 Task: Play online crossword game.
Action: Mouse moved to (343, 140)
Screenshot: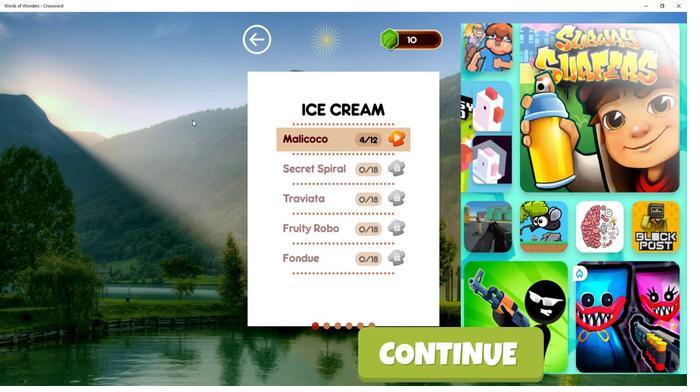 
Action: Mouse pressed left at (343, 140)
Screenshot: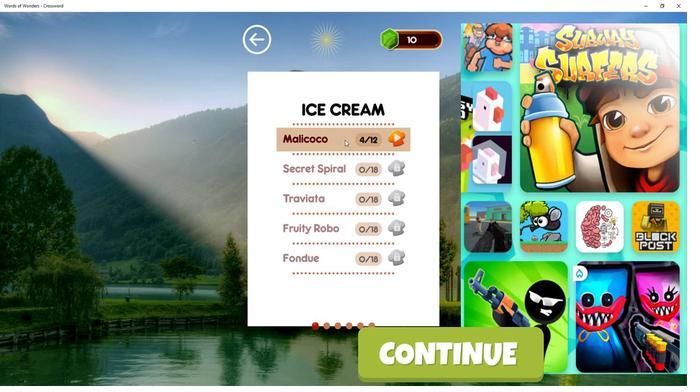 
Action: Mouse moved to (265, 125)
Screenshot: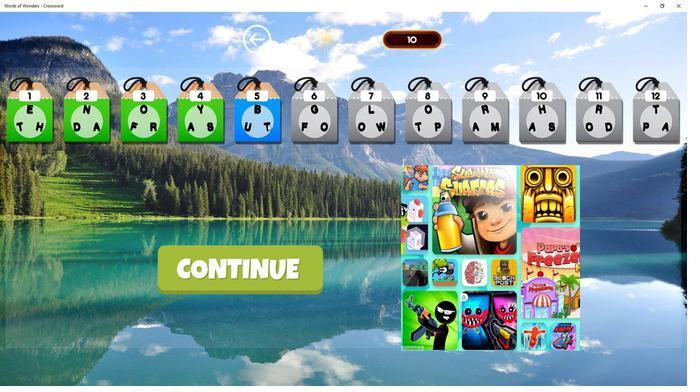 
Action: Mouse pressed left at (265, 125)
Screenshot: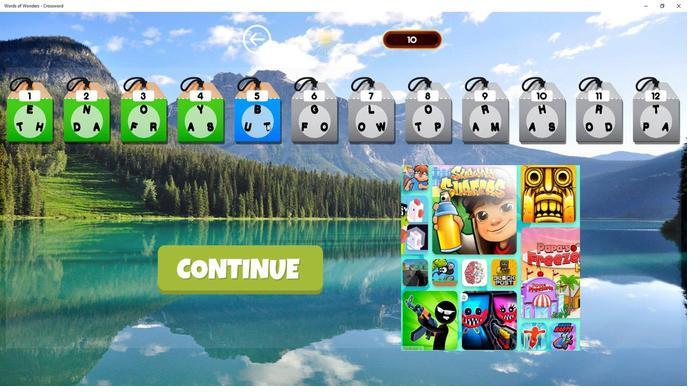
Action: Mouse moved to (343, 219)
Screenshot: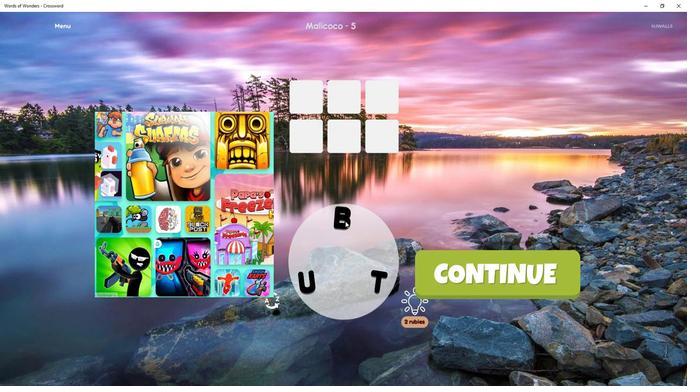 
Action: Mouse pressed left at (343, 219)
Screenshot: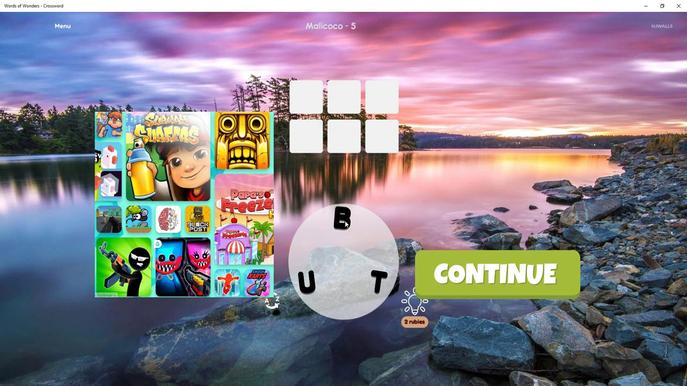 
Action: Mouse moved to (376, 280)
Screenshot: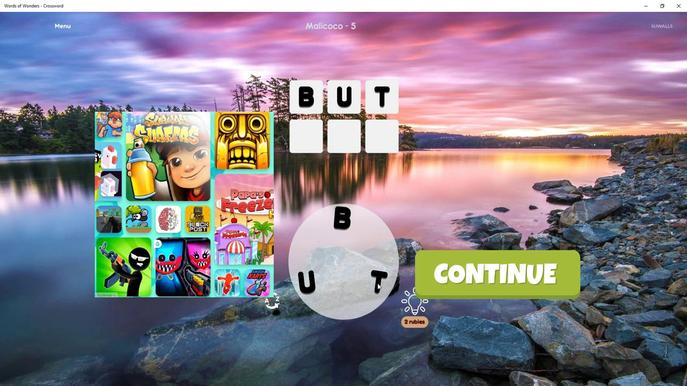 
Action: Mouse pressed left at (376, 280)
Screenshot: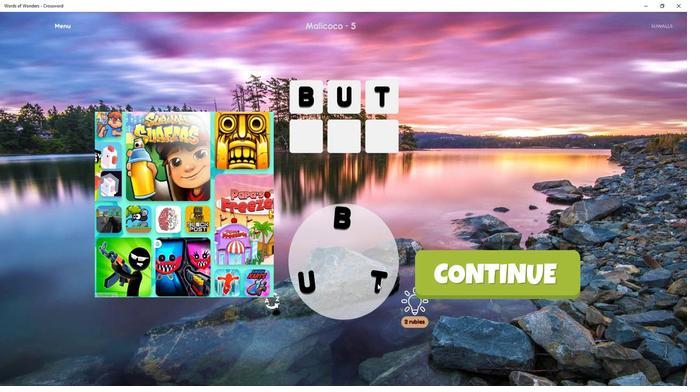 
Action: Mouse moved to (303, 274)
Screenshot: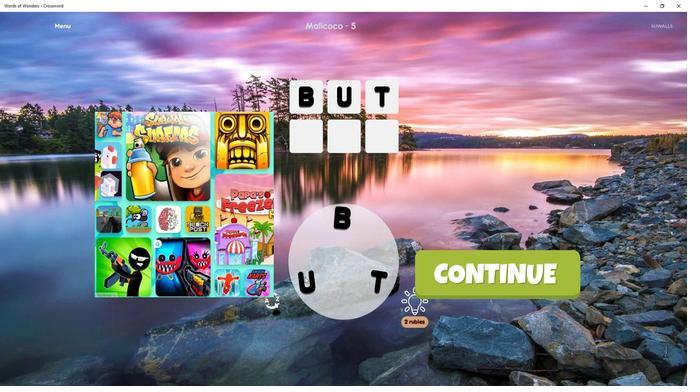 
Action: Mouse pressed left at (303, 274)
Screenshot: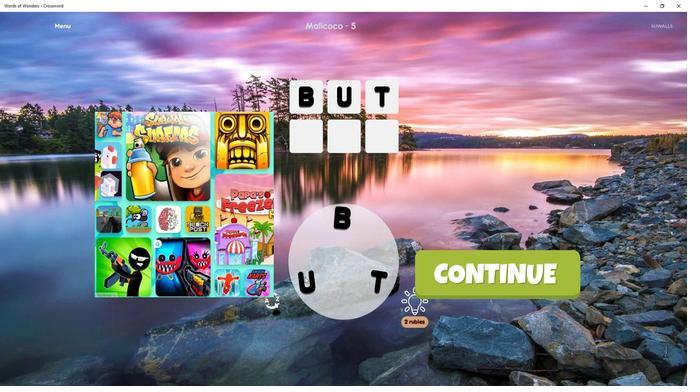 
Action: Mouse moved to (341, 222)
Screenshot: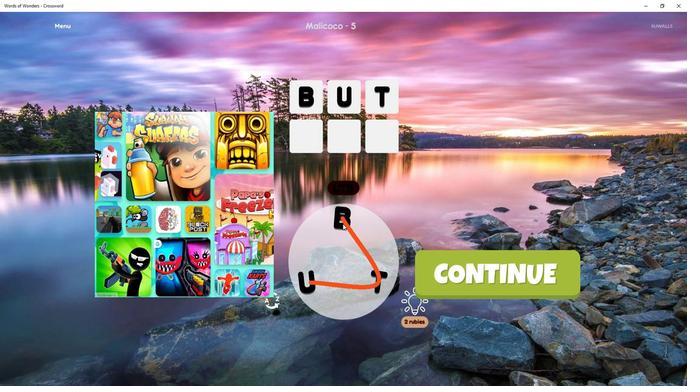 
Action: Mouse pressed left at (341, 222)
Screenshot: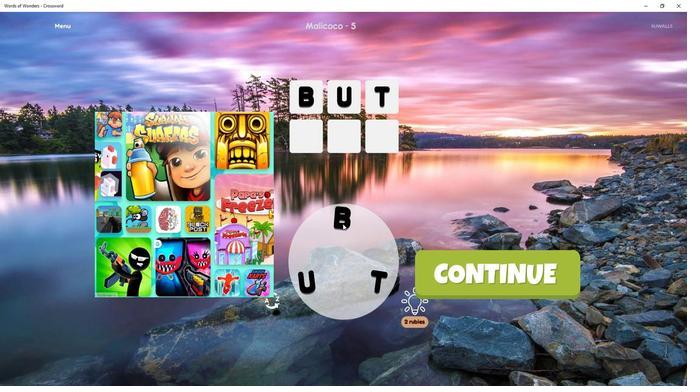 
Action: Mouse moved to (377, 272)
Screenshot: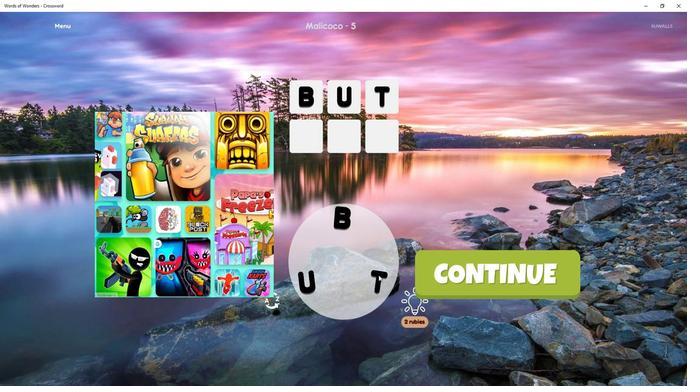 
Action: Mouse pressed left at (377, 272)
Screenshot: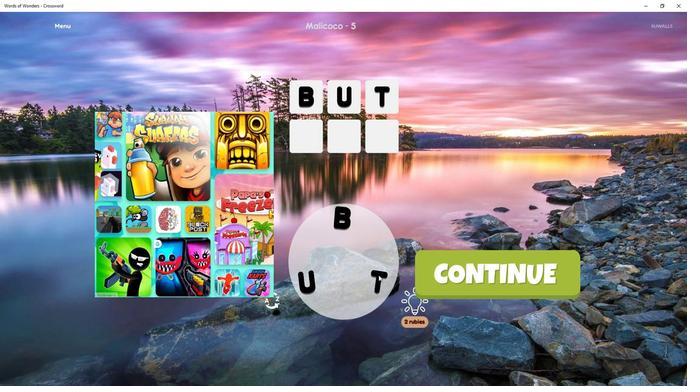 
Action: Mouse moved to (304, 284)
Screenshot: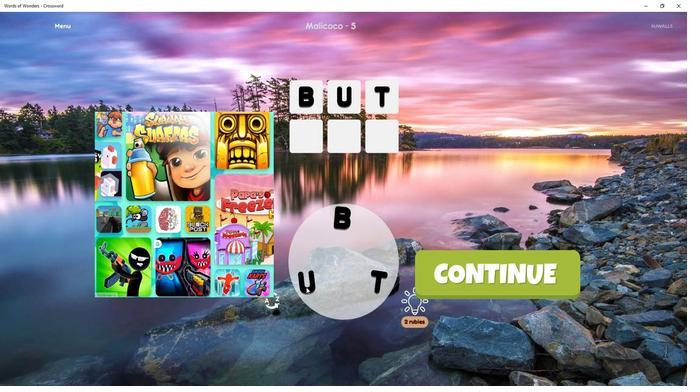 
Action: Mouse pressed left at (304, 284)
Screenshot: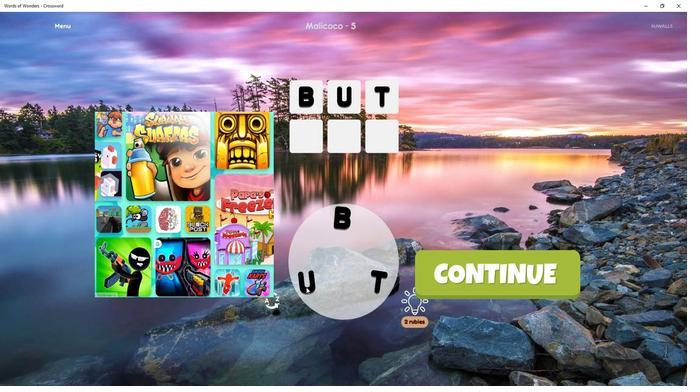 
Action: Mouse moved to (337, 221)
Screenshot: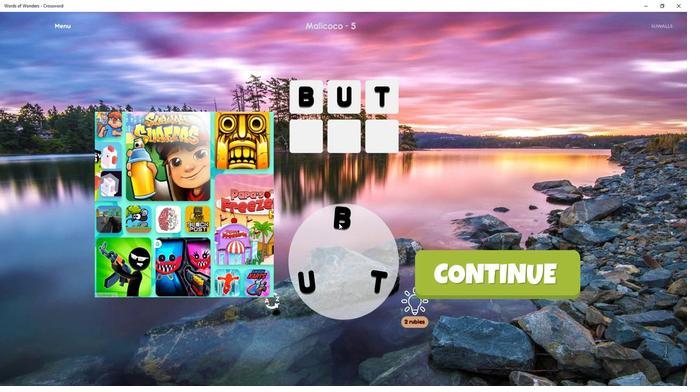 
Action: Mouse pressed left at (337, 221)
Screenshot: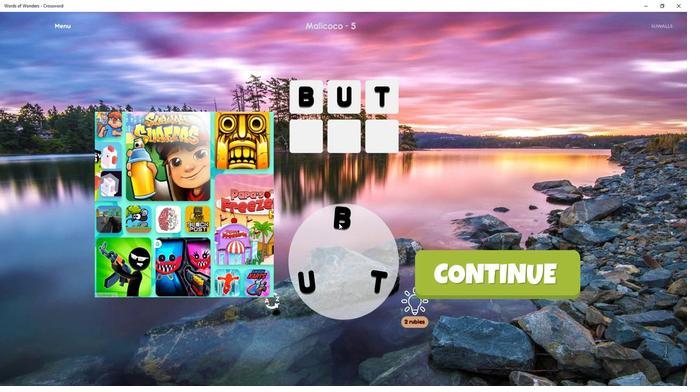 
Action: Mouse moved to (373, 276)
Screenshot: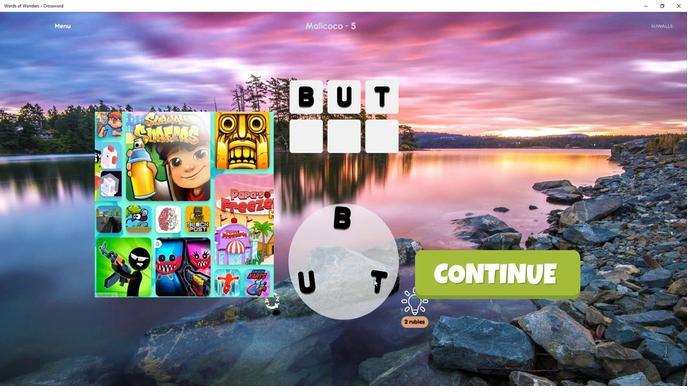 
Action: Mouse pressed left at (373, 276)
Screenshot: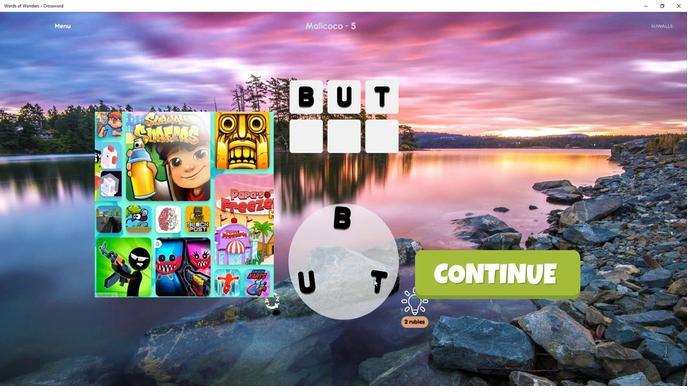 
Action: Mouse moved to (305, 276)
Screenshot: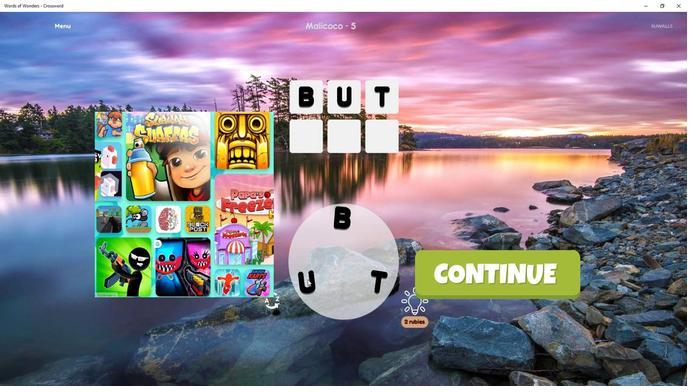 
Action: Mouse pressed left at (305, 276)
Screenshot: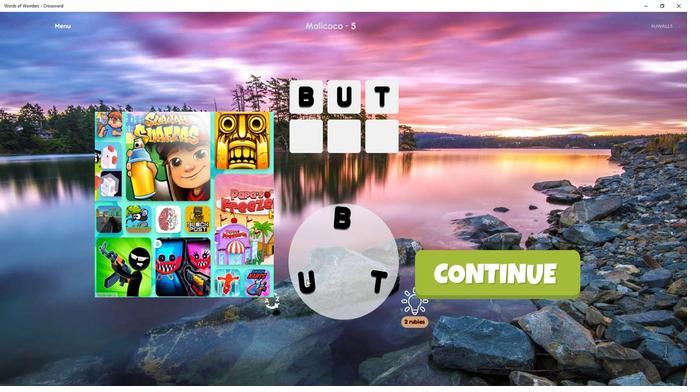 
Action: Mouse moved to (368, 272)
Screenshot: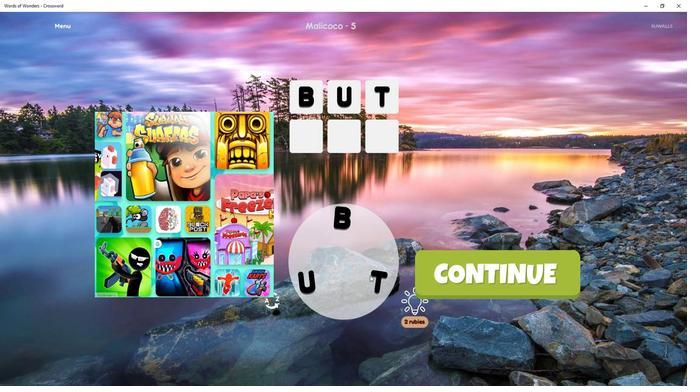 
Action: Mouse pressed left at (368, 272)
Screenshot: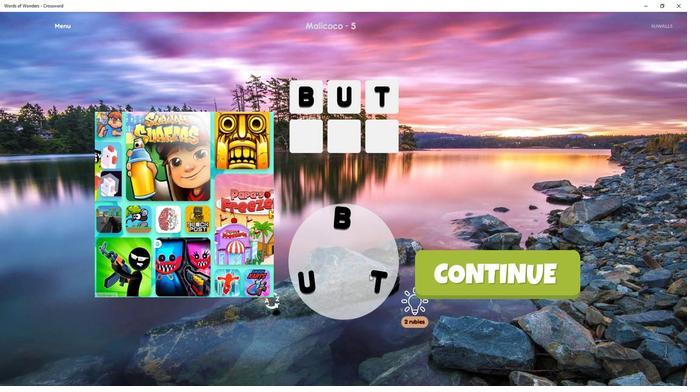 
Action: Mouse moved to (338, 218)
Screenshot: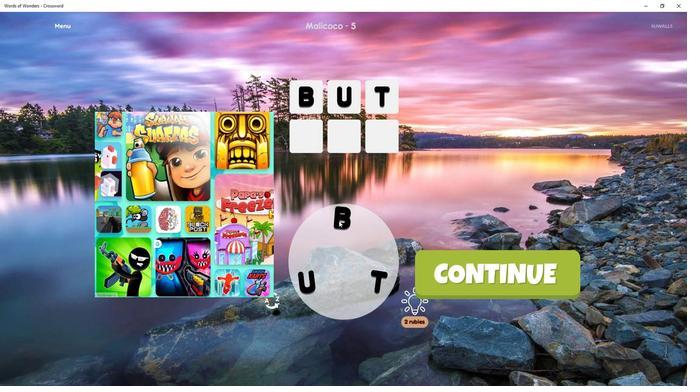 
Action: Mouse pressed left at (338, 218)
Screenshot: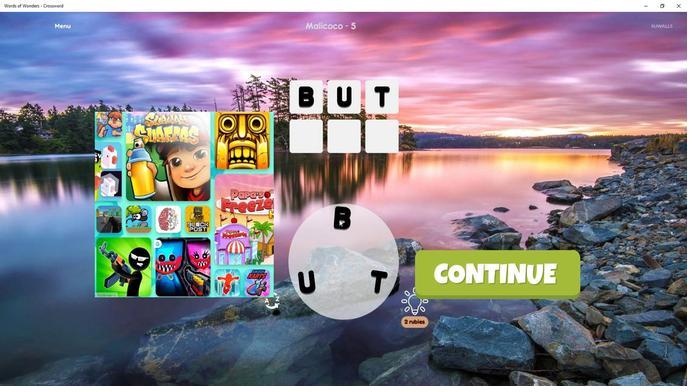 
Action: Mouse moved to (378, 281)
Screenshot: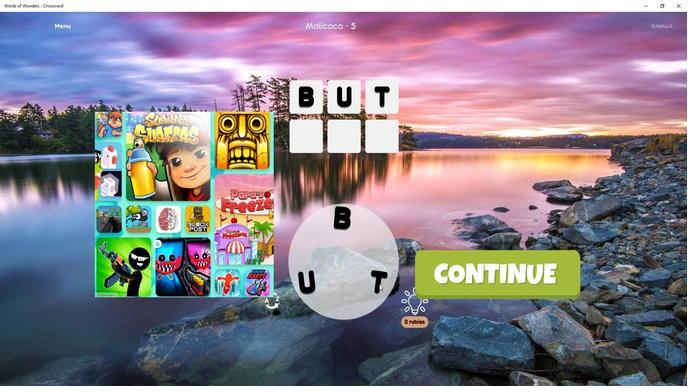 
Action: Mouse pressed left at (378, 281)
Screenshot: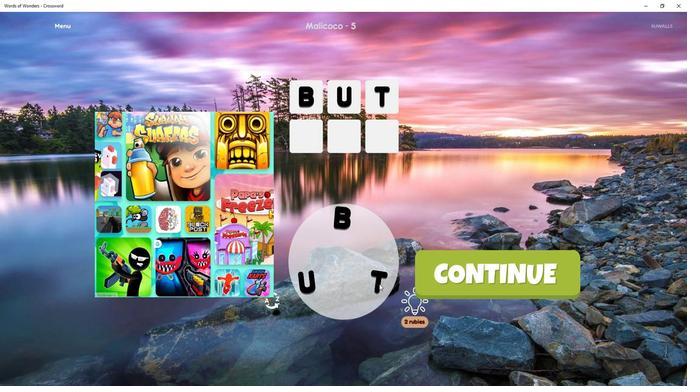 
Action: Mouse moved to (346, 250)
Screenshot: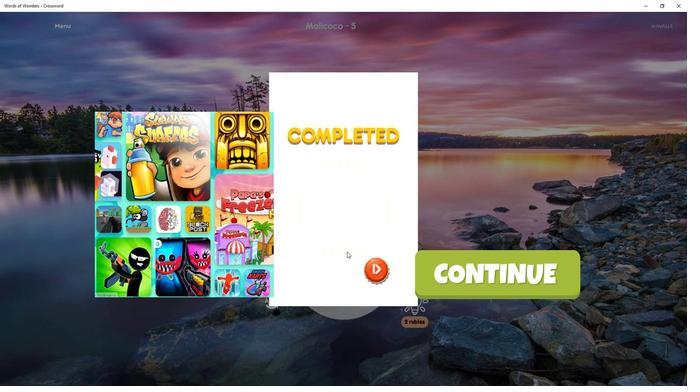 
